 Task: In the  document Nativeamericanreservationsplan.txt Change font size of watermark '120' and place the watermark  'Horizontally'. Insert footer and write www.lunaTech.com
Action: Mouse moved to (556, 471)
Screenshot: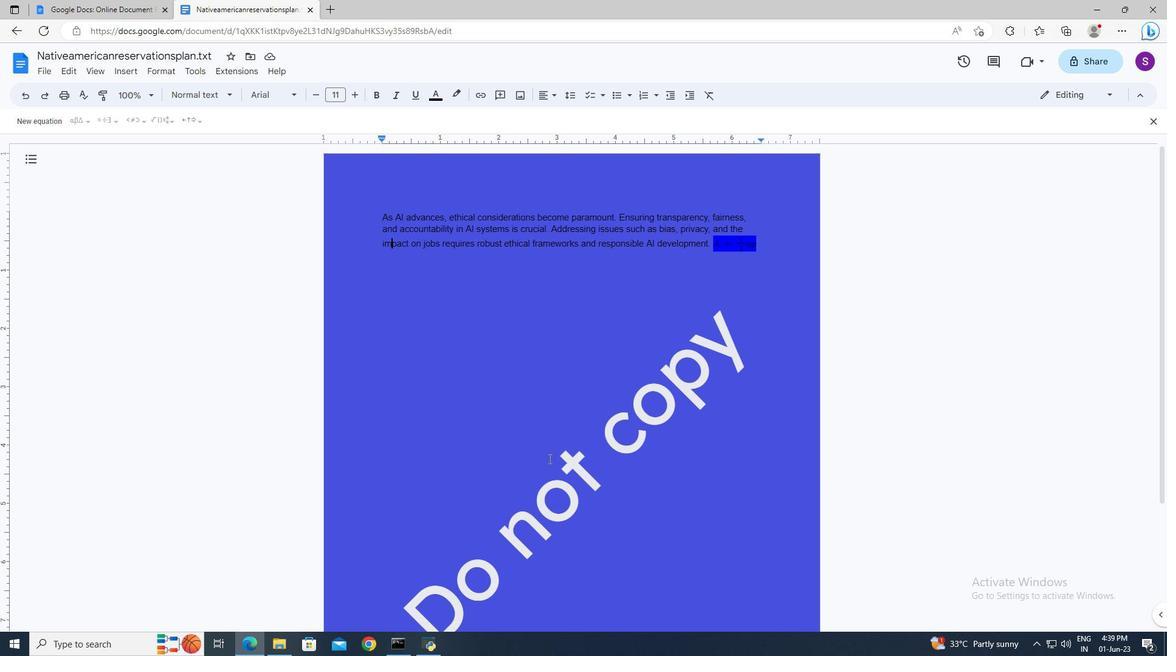 
Action: Mouse pressed left at (556, 471)
Screenshot: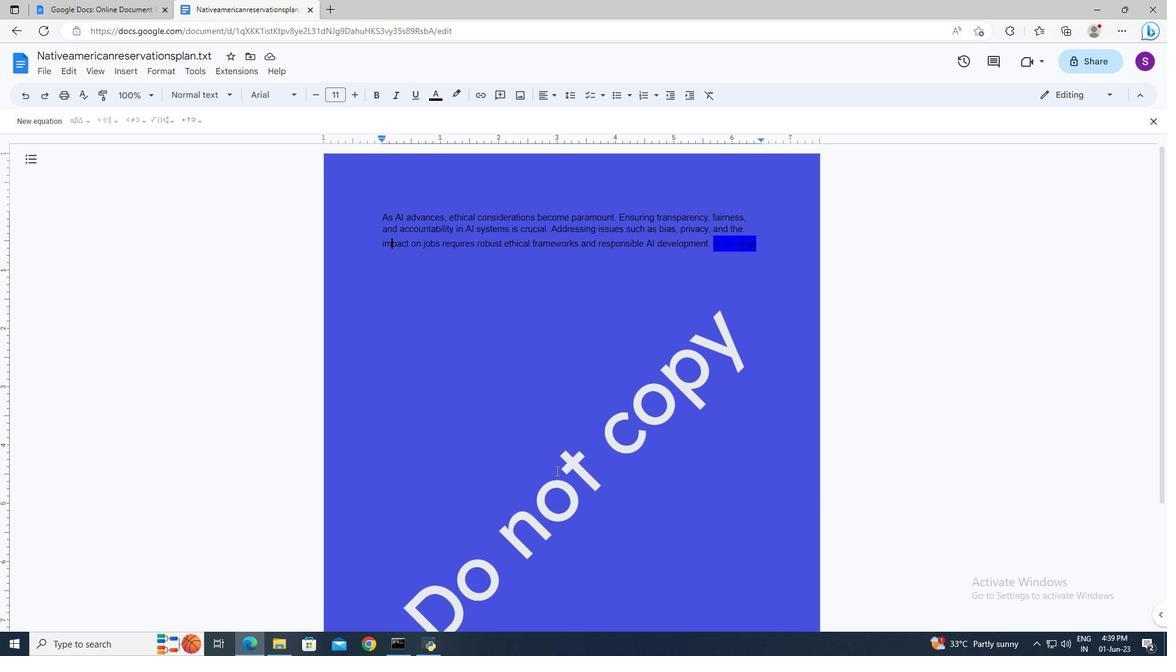 
Action: Mouse pressed left at (556, 471)
Screenshot: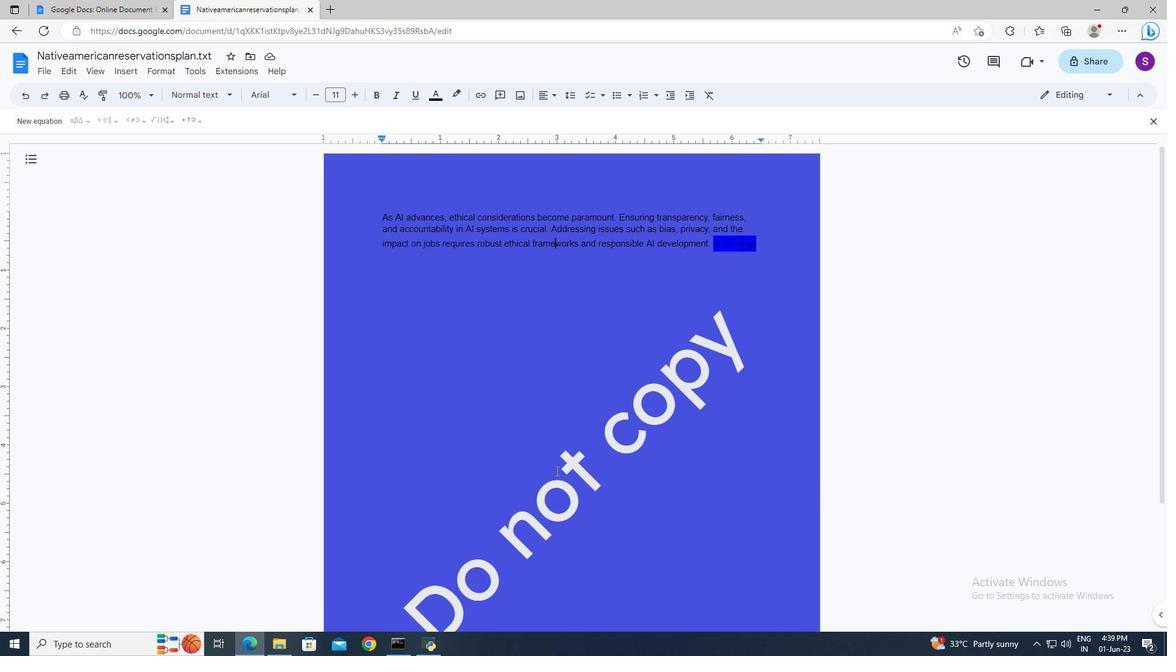 
Action: Mouse moved to (437, 613)
Screenshot: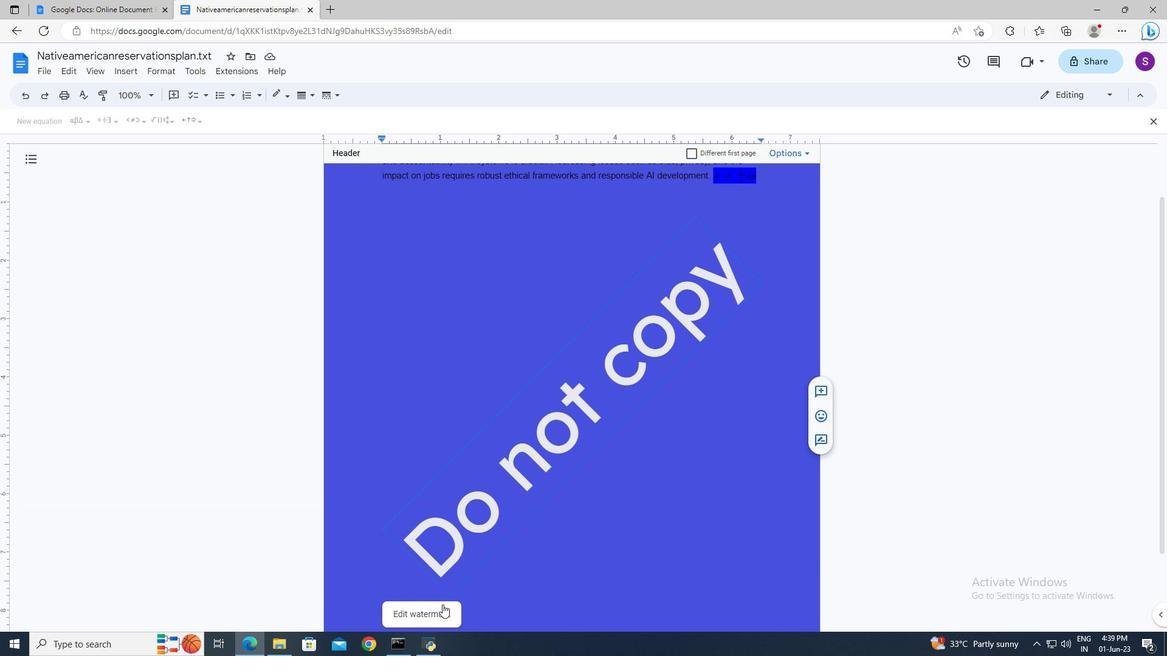 
Action: Mouse pressed left at (437, 613)
Screenshot: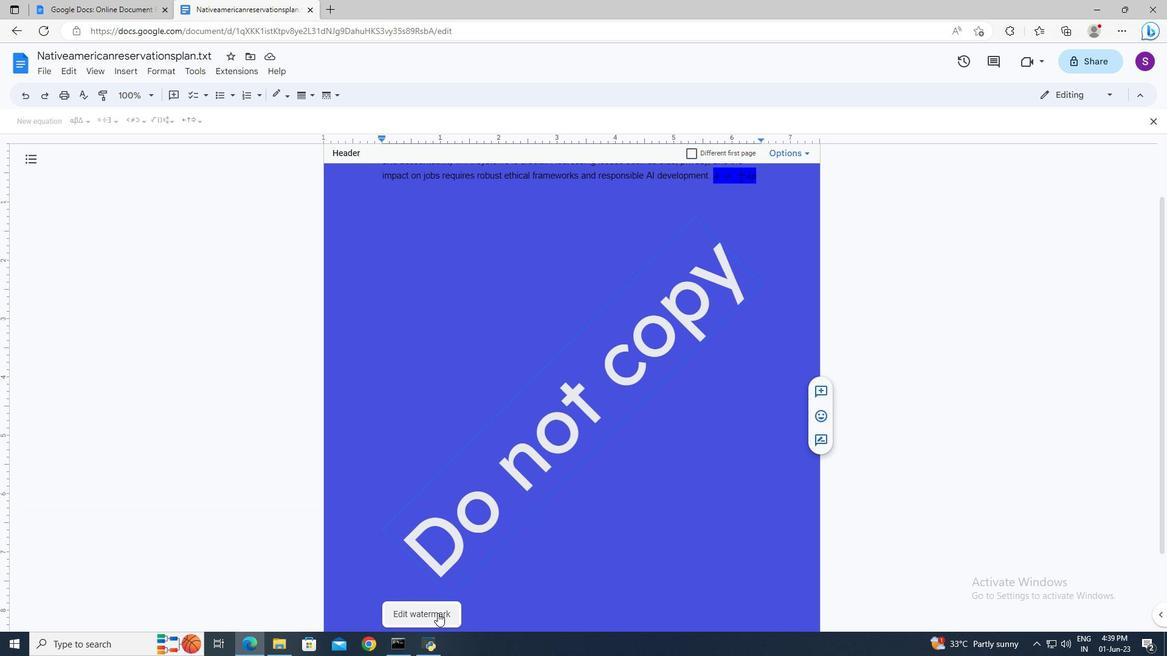 
Action: Mouse moved to (1015, 263)
Screenshot: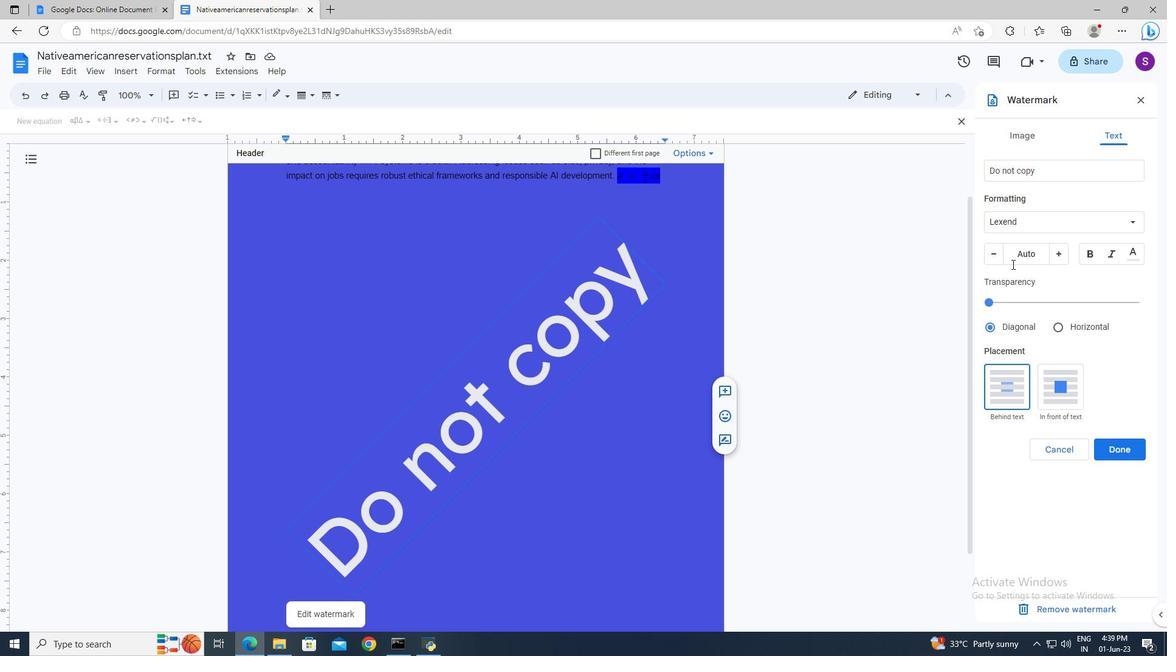 
Action: Mouse pressed left at (1015, 263)
Screenshot: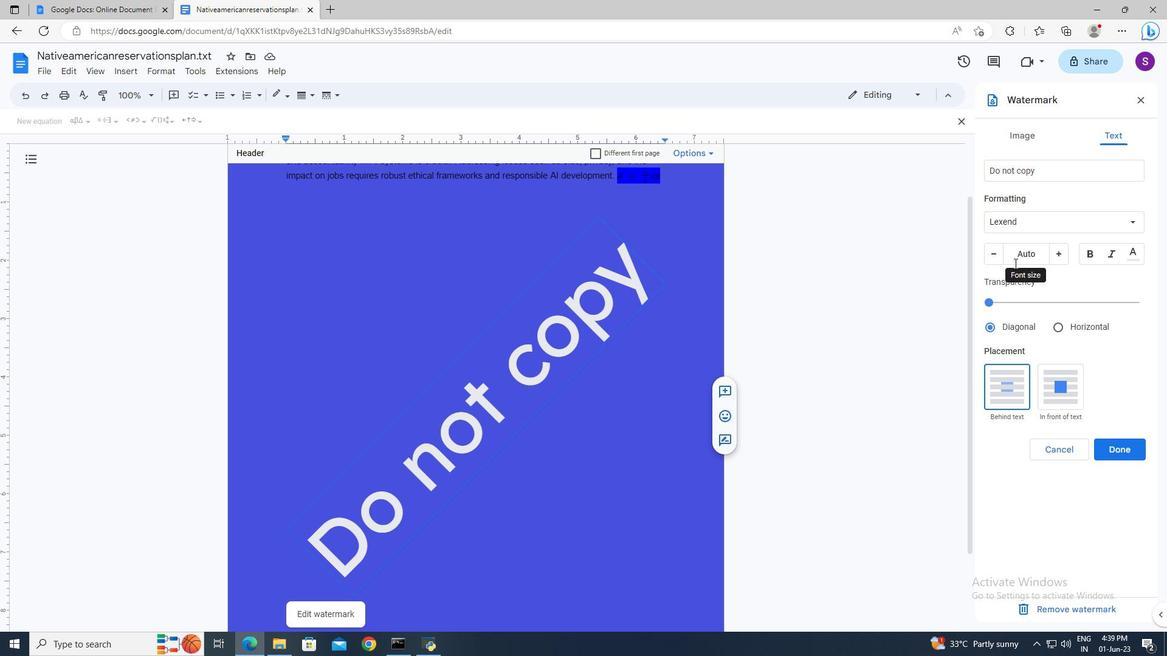 
Action: Mouse moved to (871, 200)
Screenshot: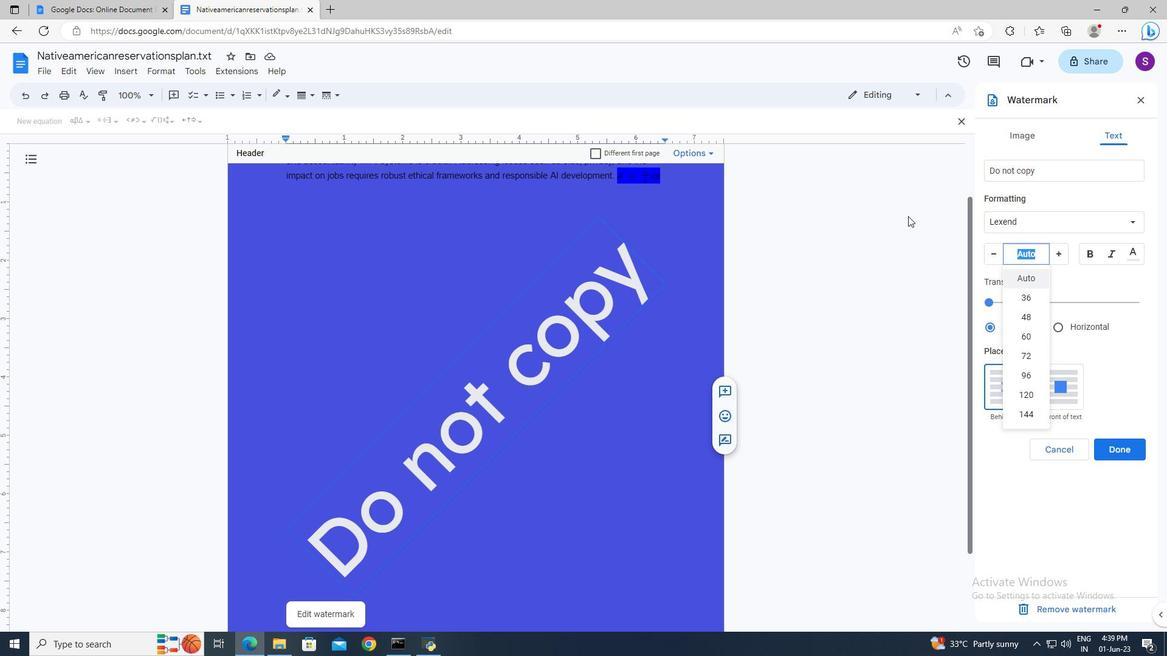 
Action: Key pressed 120<Key.enter>
Screenshot: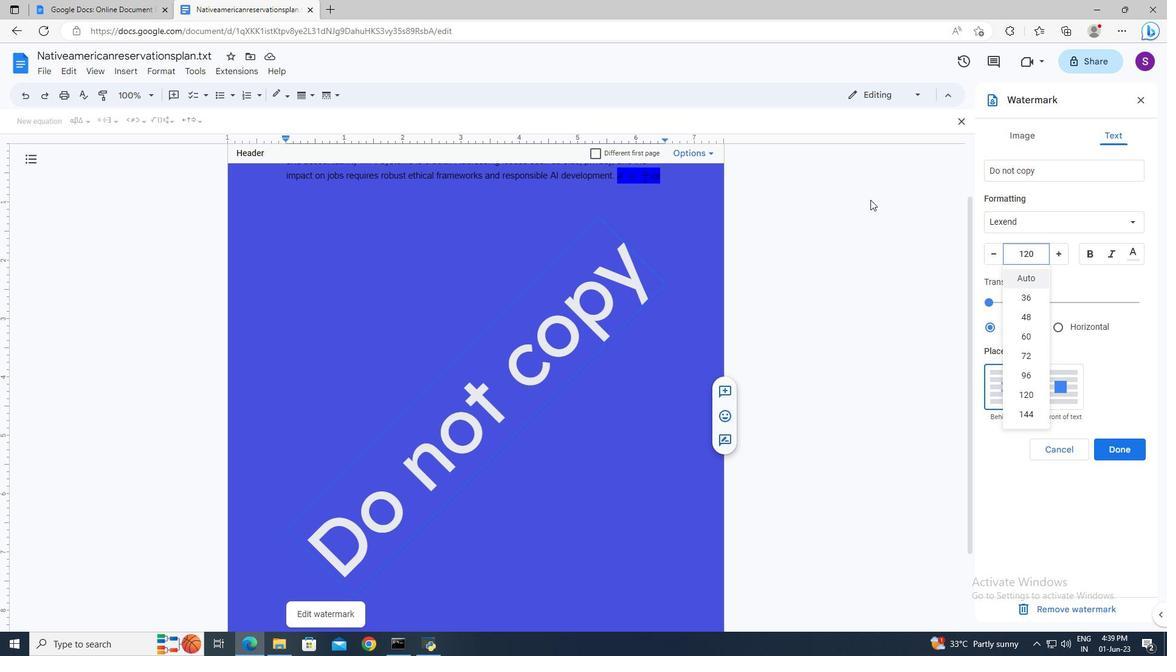 
Action: Mouse moved to (1056, 327)
Screenshot: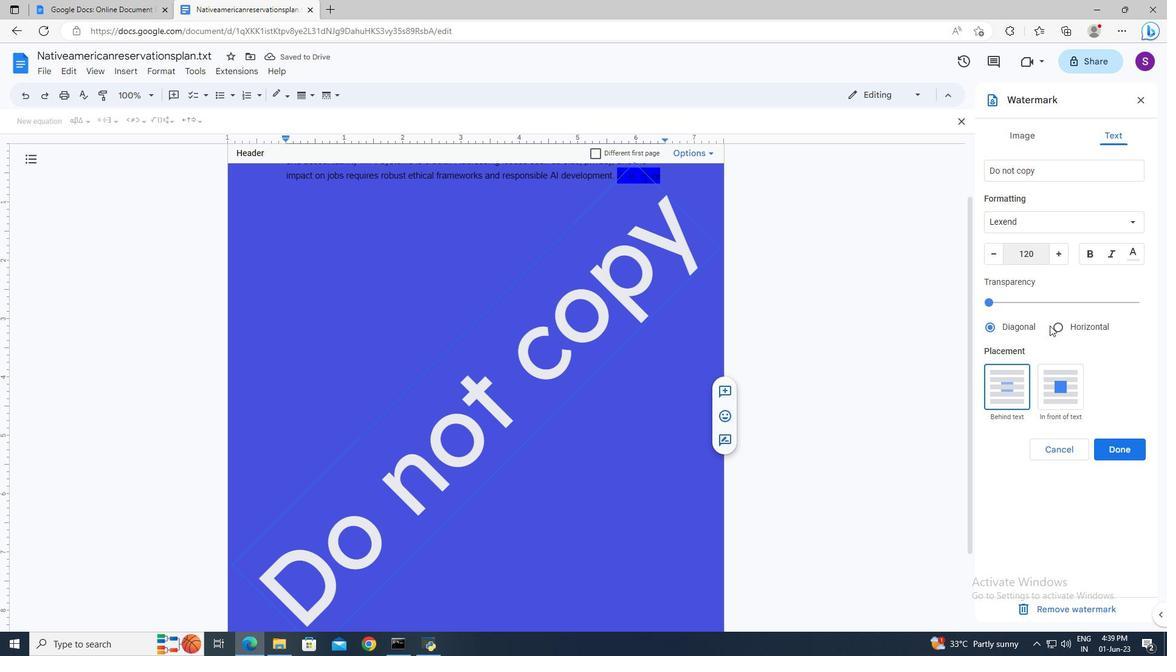
Action: Mouse pressed left at (1056, 327)
Screenshot: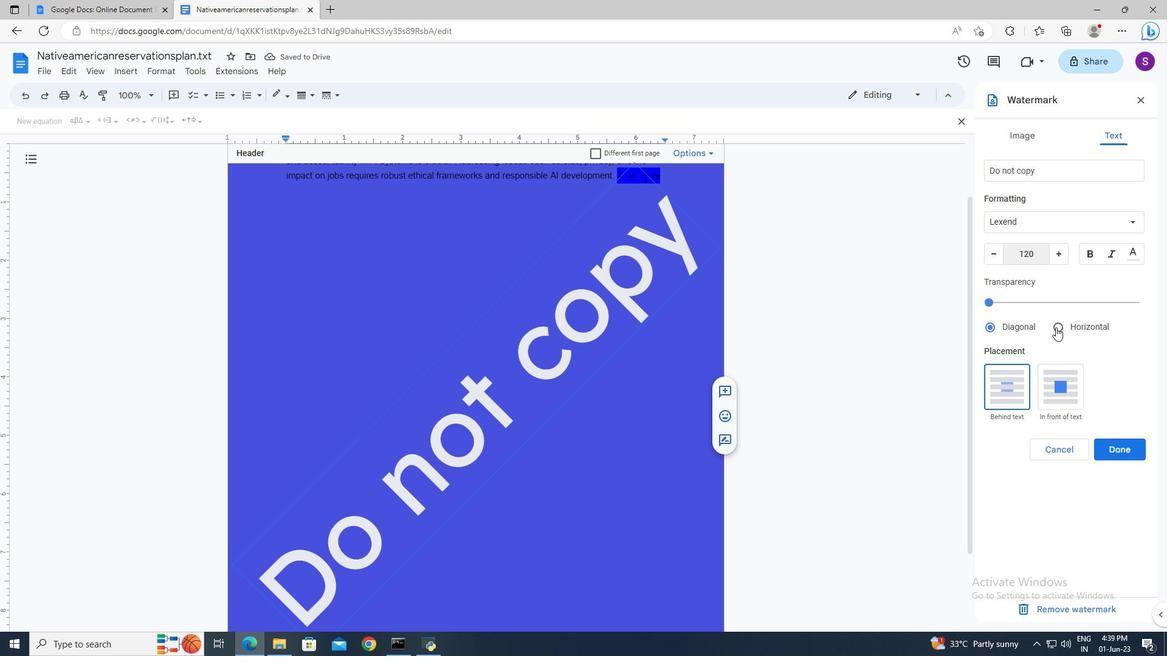 
Action: Mouse moved to (1110, 443)
Screenshot: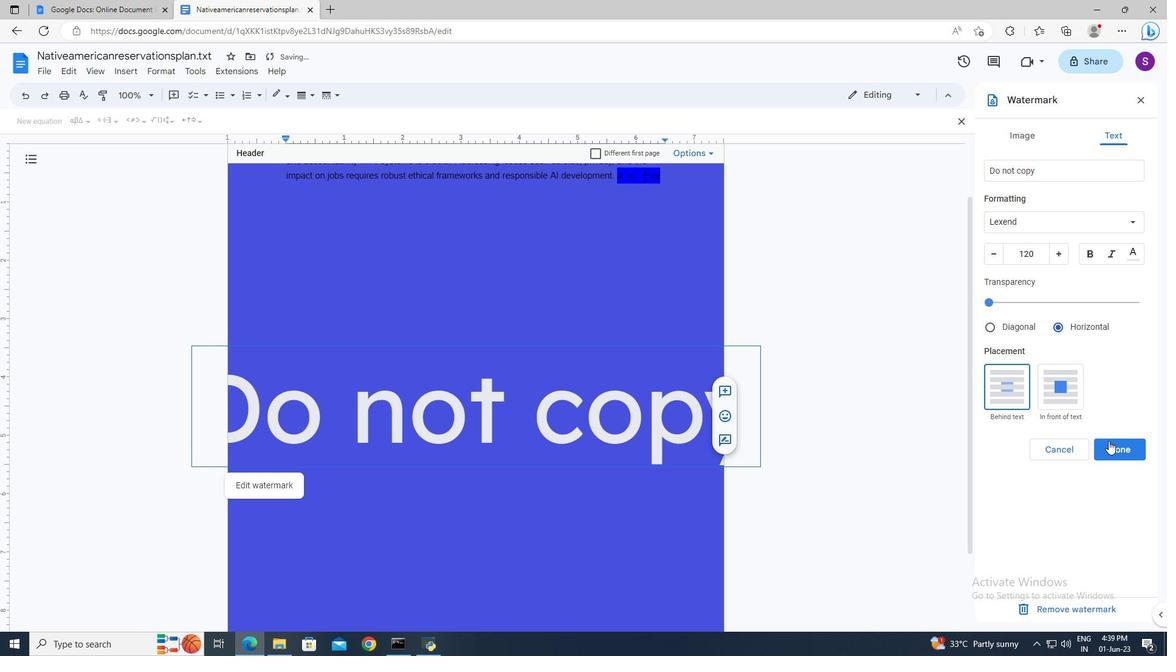 
Action: Mouse pressed left at (1110, 443)
Screenshot: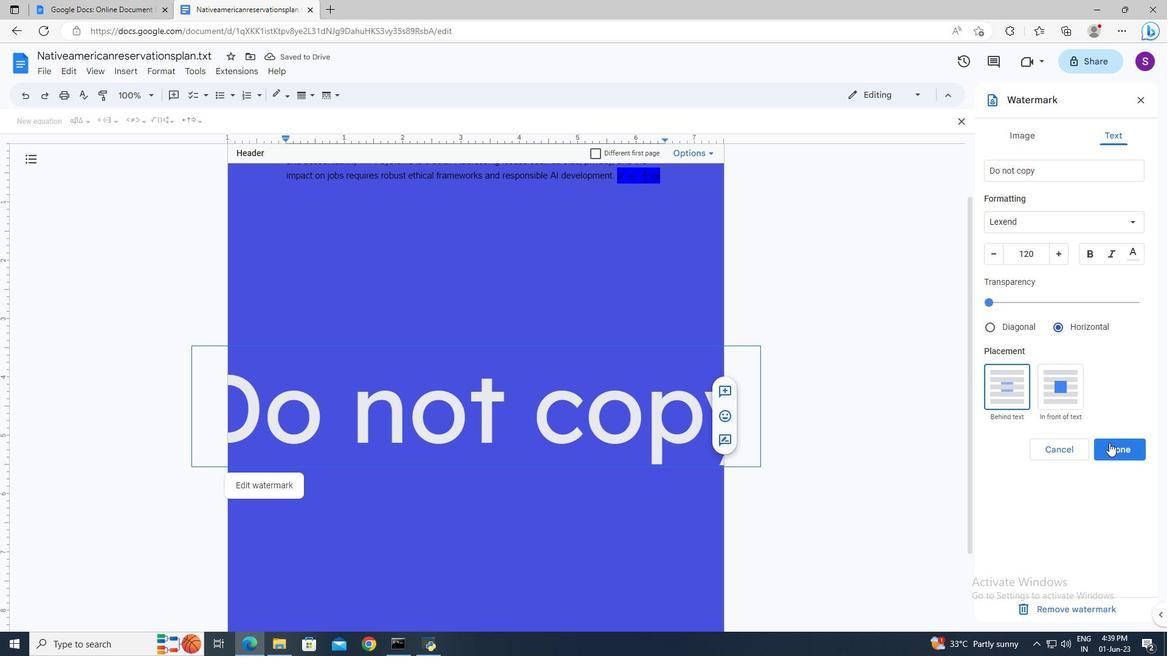 
Action: Mouse moved to (135, 72)
Screenshot: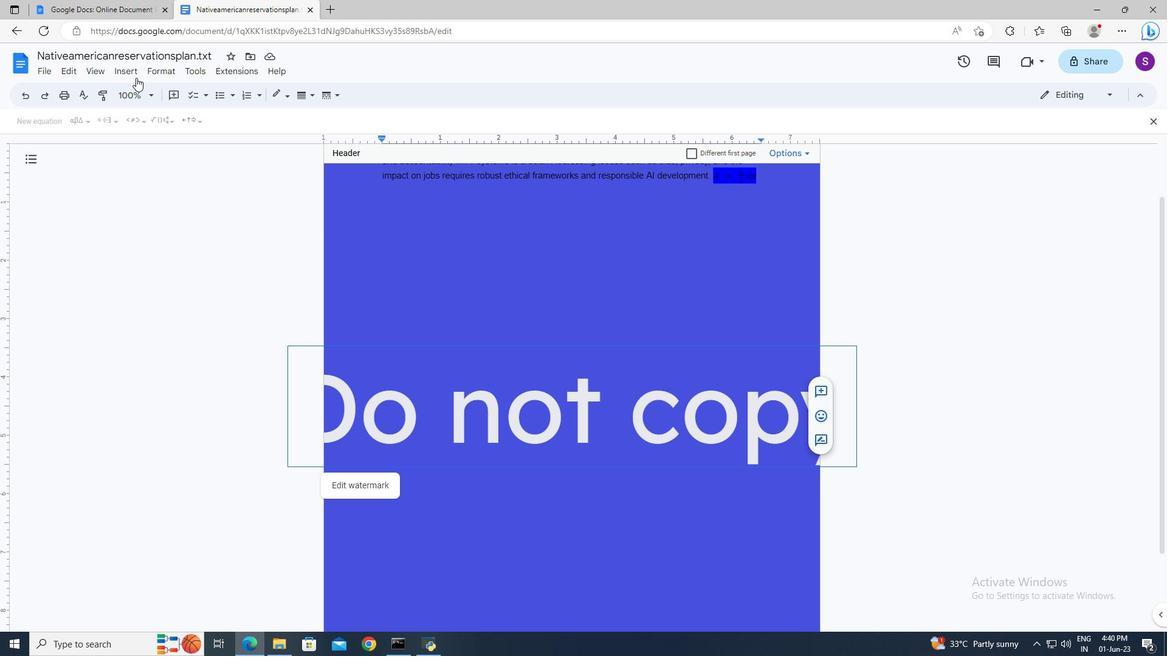 
Action: Mouse pressed left at (135, 72)
Screenshot: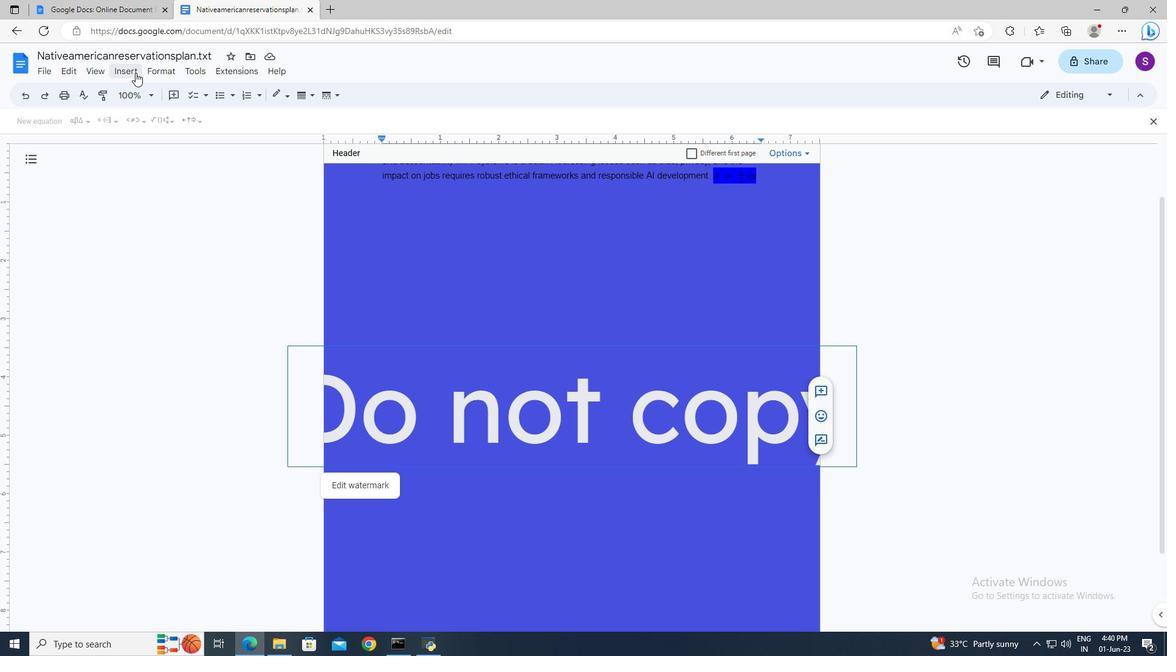 
Action: Mouse moved to (330, 400)
Screenshot: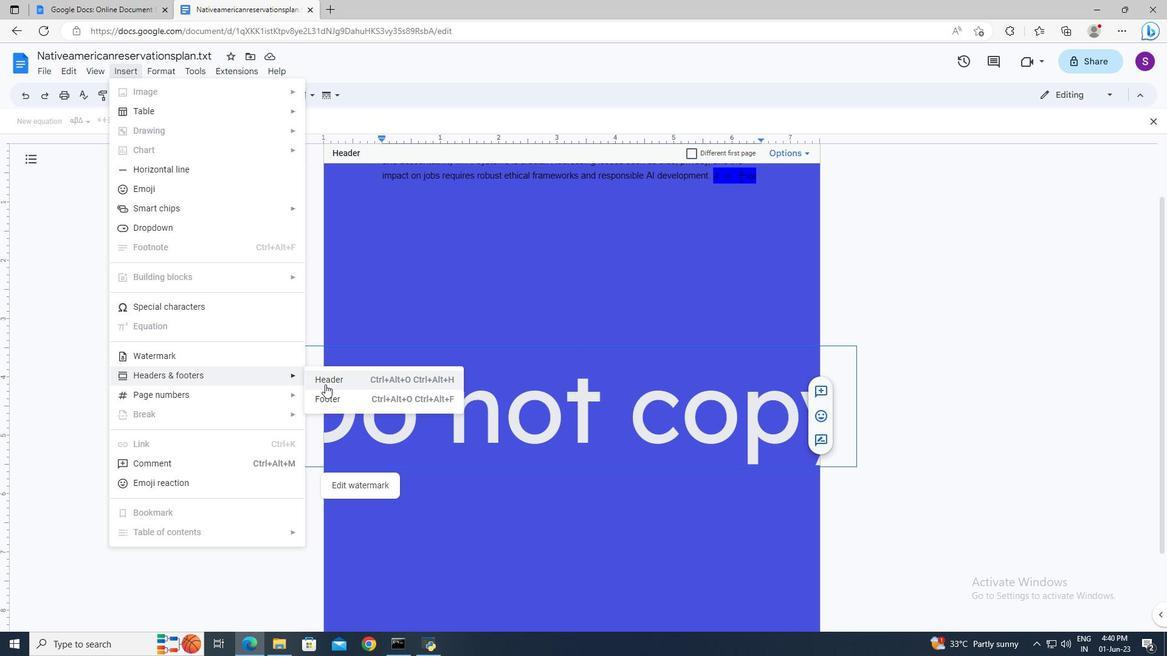 
Action: Mouse pressed left at (330, 400)
Screenshot: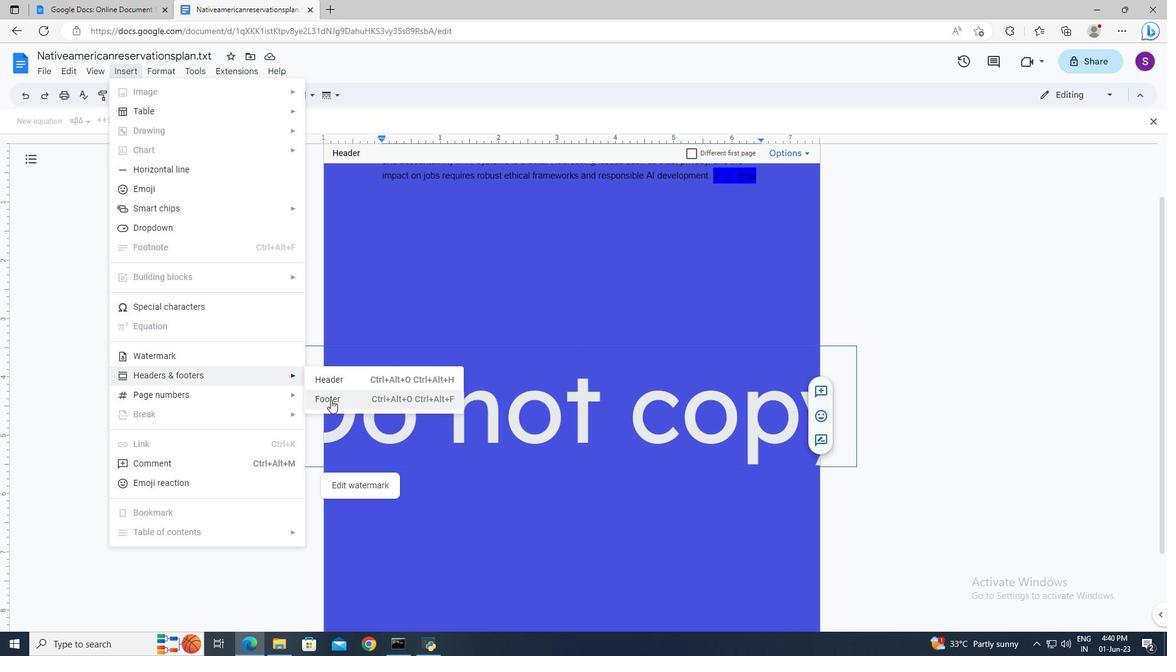 
Action: Key pressed www.luna<Key.shift>Tech.com
Screenshot: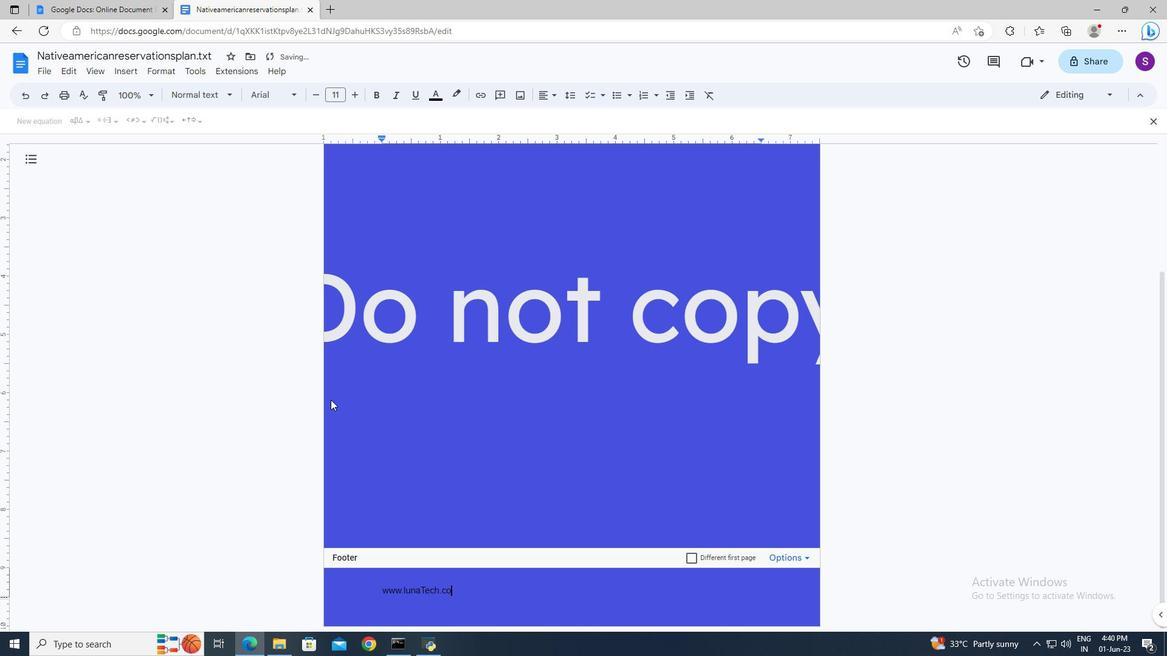
Action: Mouse moved to (349, 405)
Screenshot: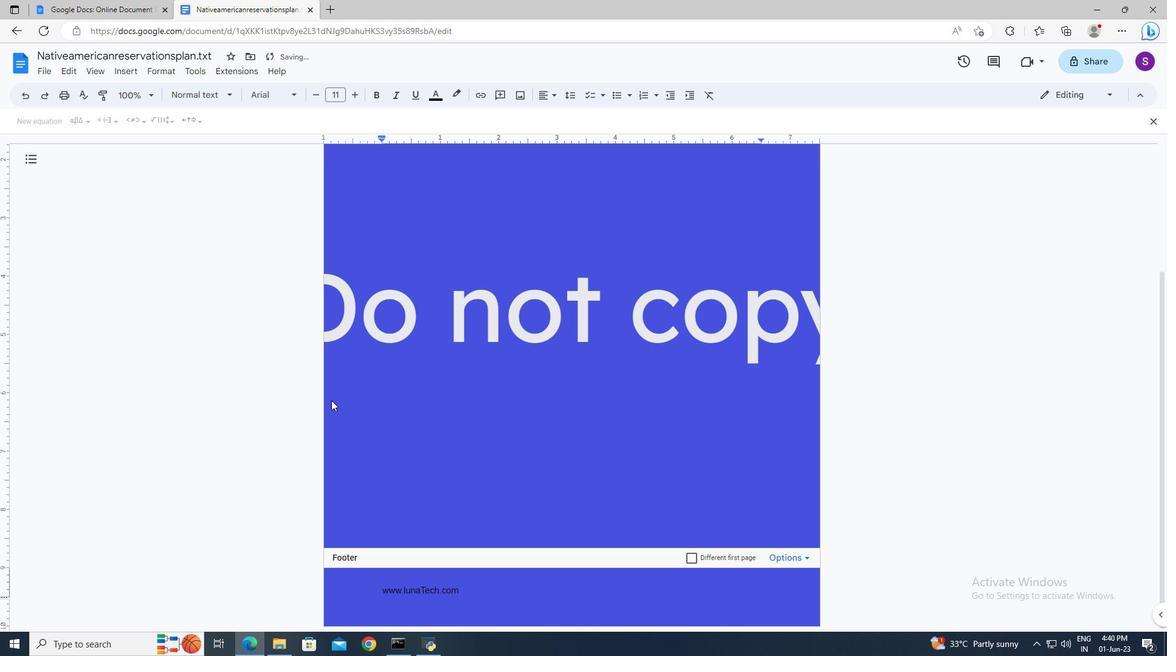 
Action: Mouse pressed left at (349, 405)
Screenshot: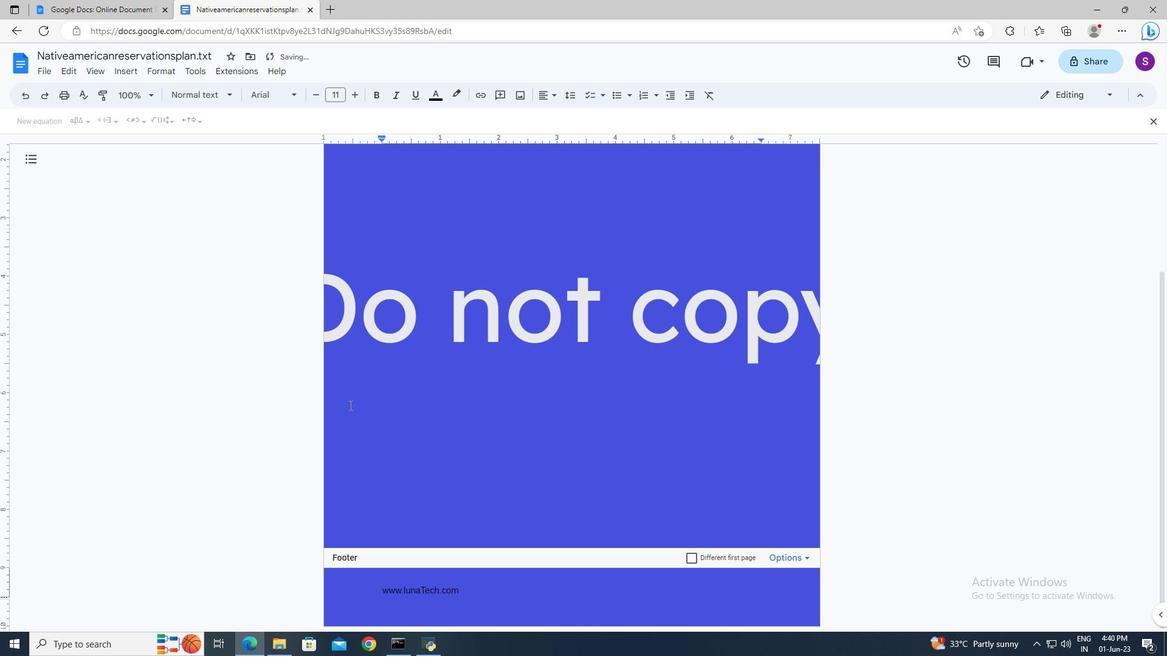 
